 Task: Display the "Topic catalog" page in the site builder.
Action: Mouse moved to (1044, 61)
Screenshot: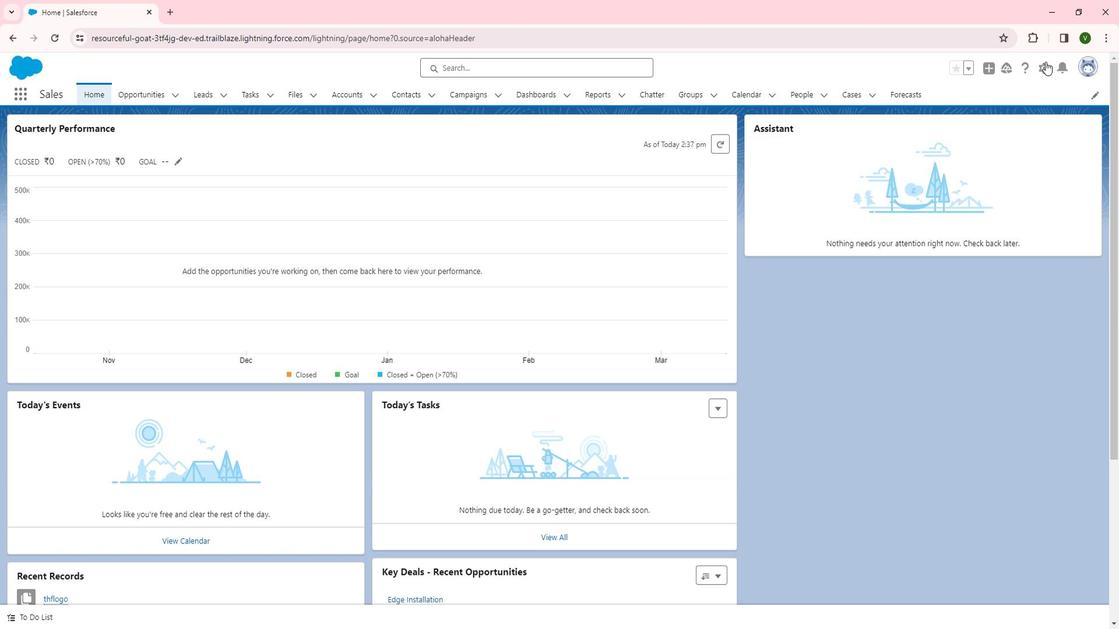 
Action: Mouse pressed left at (1044, 61)
Screenshot: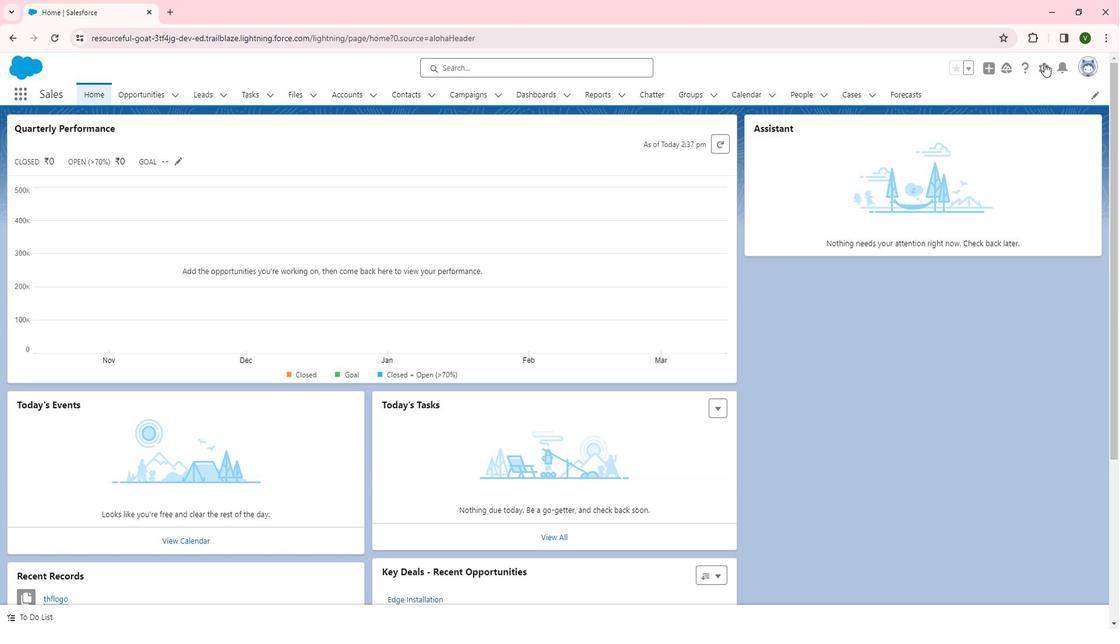 
Action: Mouse moved to (1010, 95)
Screenshot: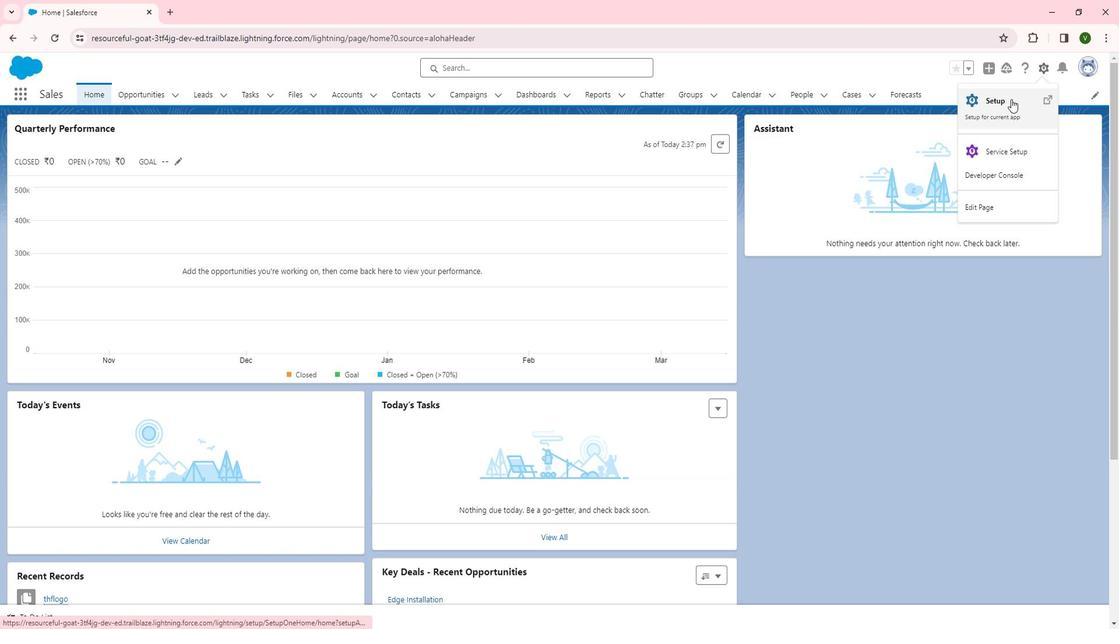 
Action: Mouse pressed left at (1010, 95)
Screenshot: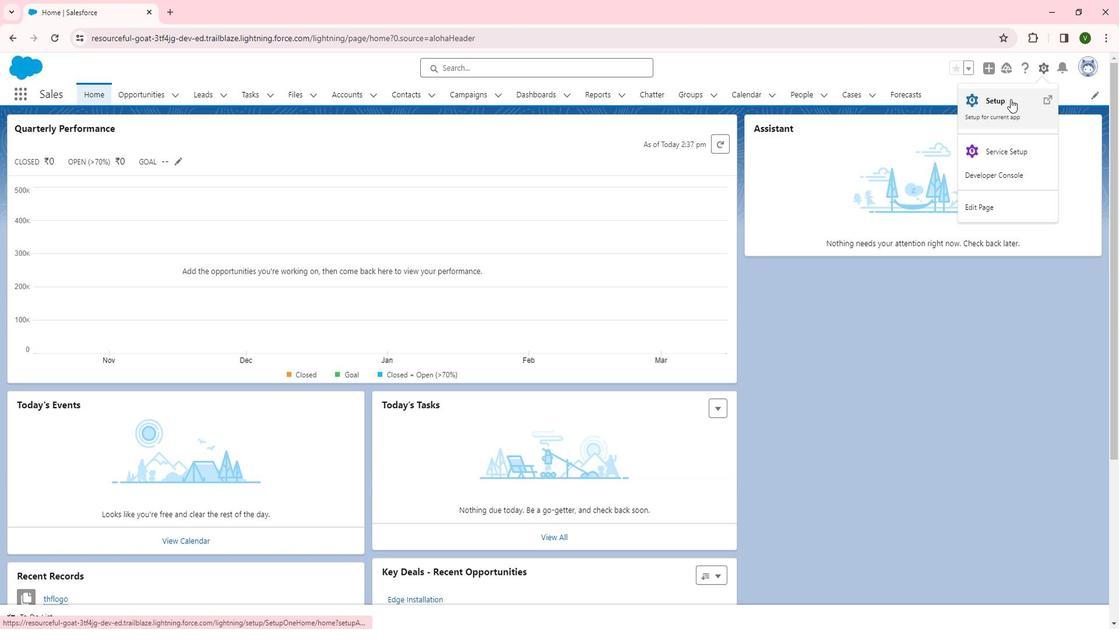 
Action: Mouse moved to (52, 427)
Screenshot: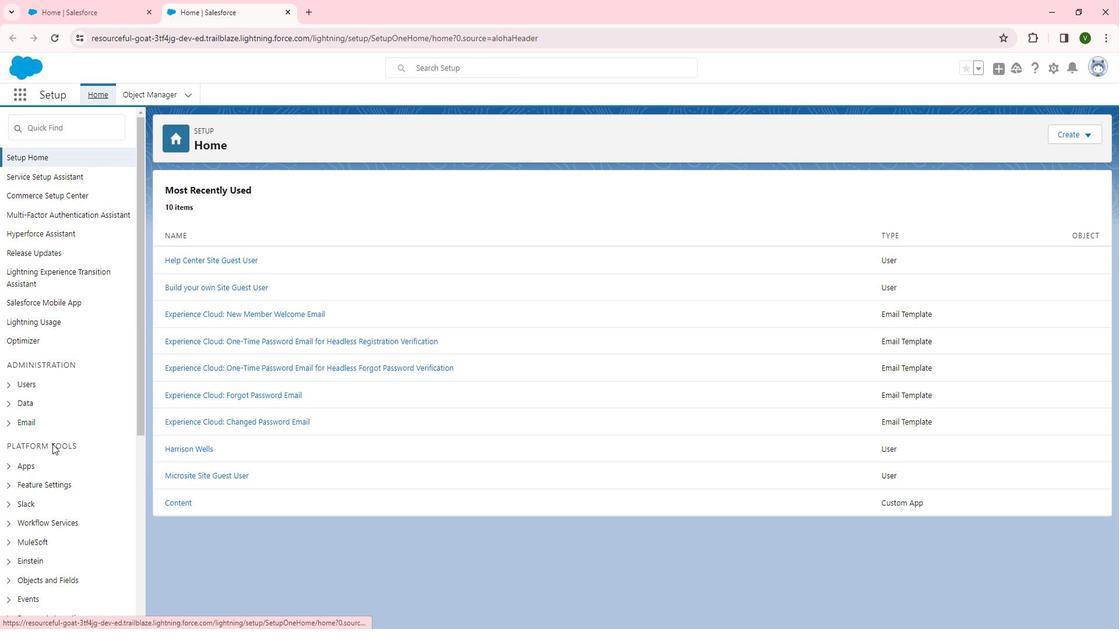 
Action: Mouse scrolled (52, 427) with delta (0, 0)
Screenshot: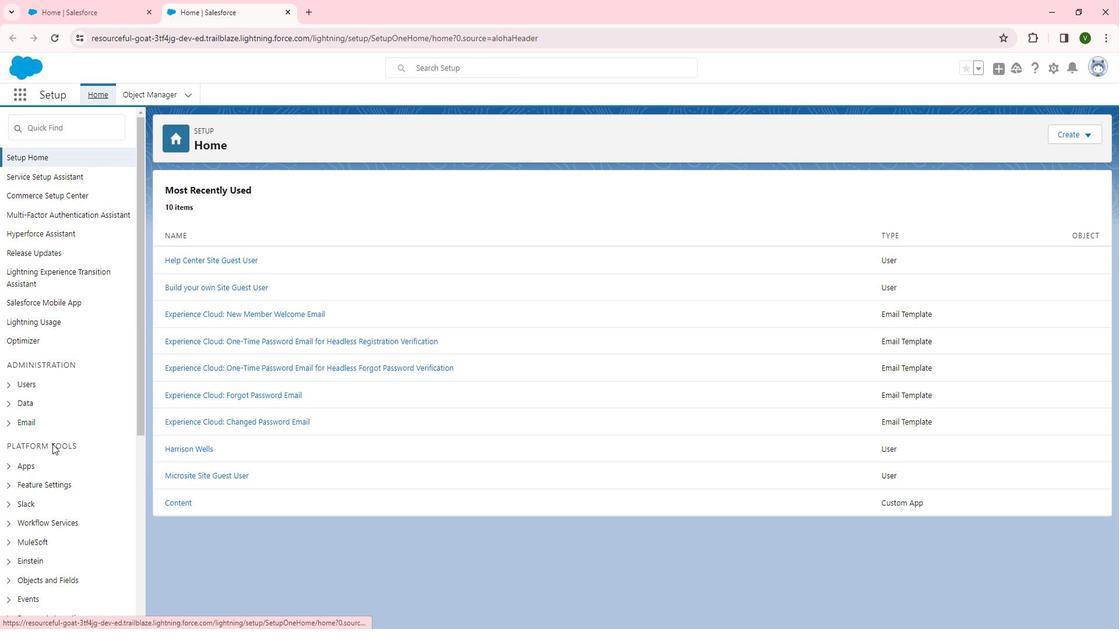 
Action: Mouse scrolled (52, 427) with delta (0, 0)
Screenshot: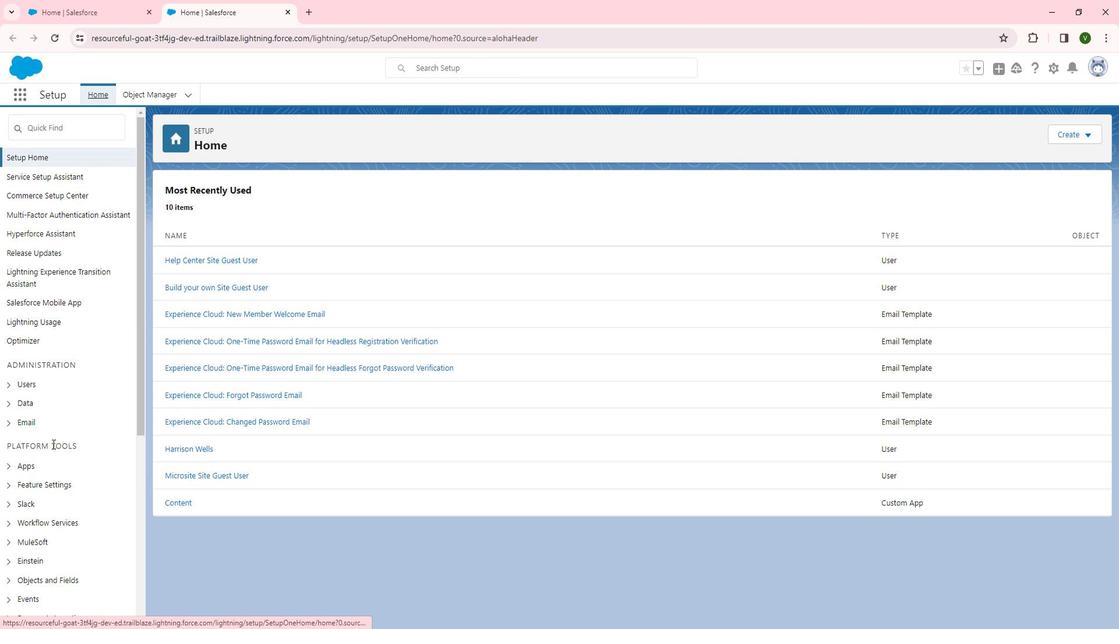 
Action: Mouse scrolled (52, 427) with delta (0, 0)
Screenshot: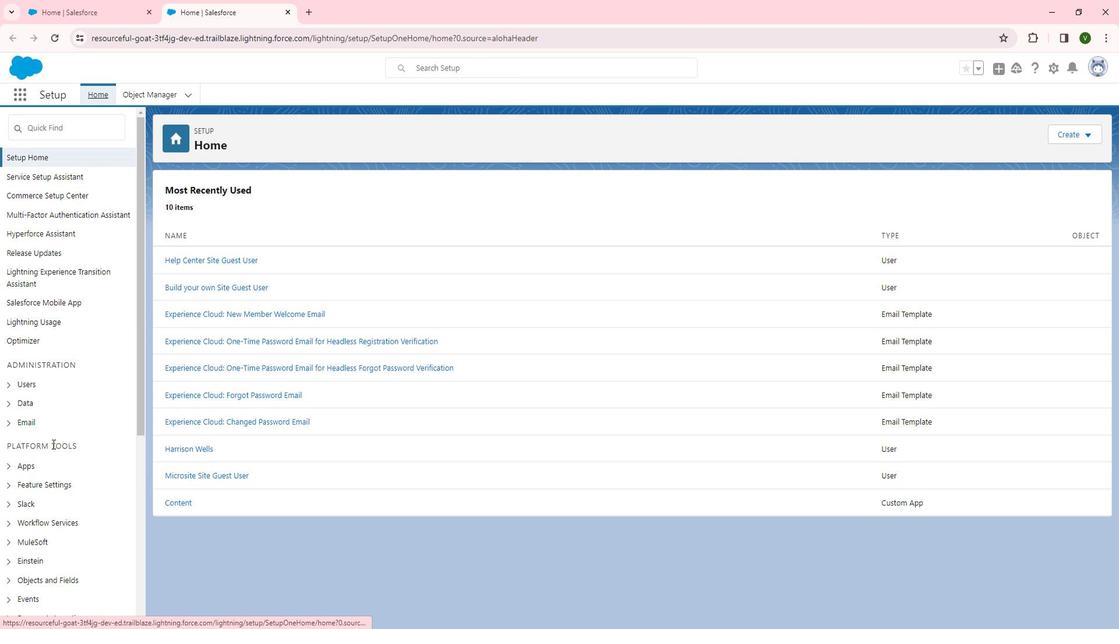 
Action: Mouse scrolled (52, 427) with delta (0, 0)
Screenshot: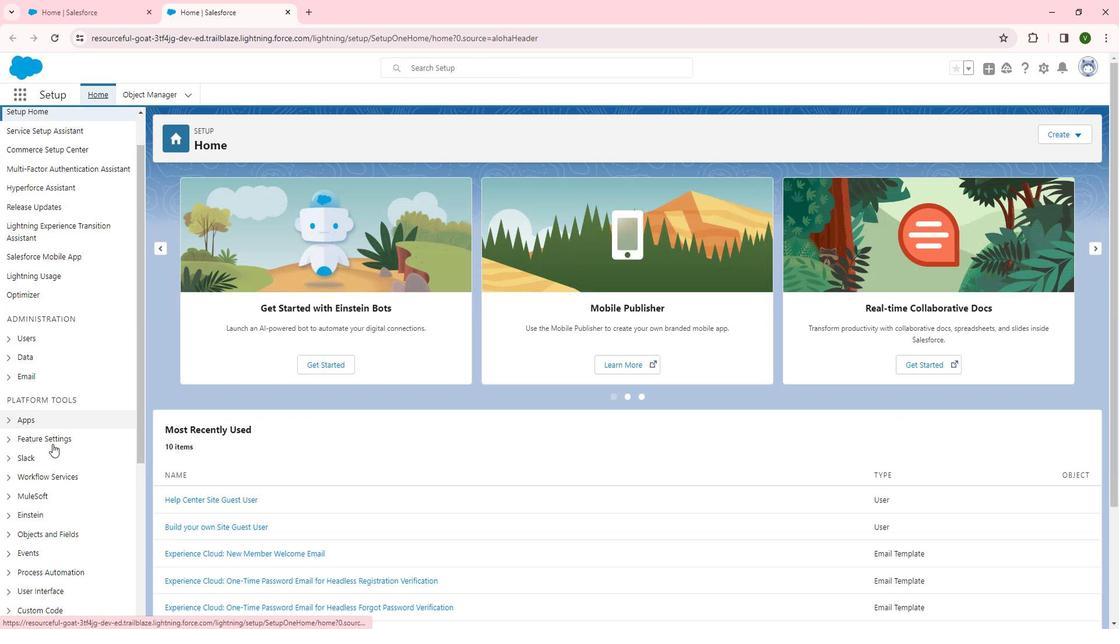 
Action: Mouse moved to (57, 232)
Screenshot: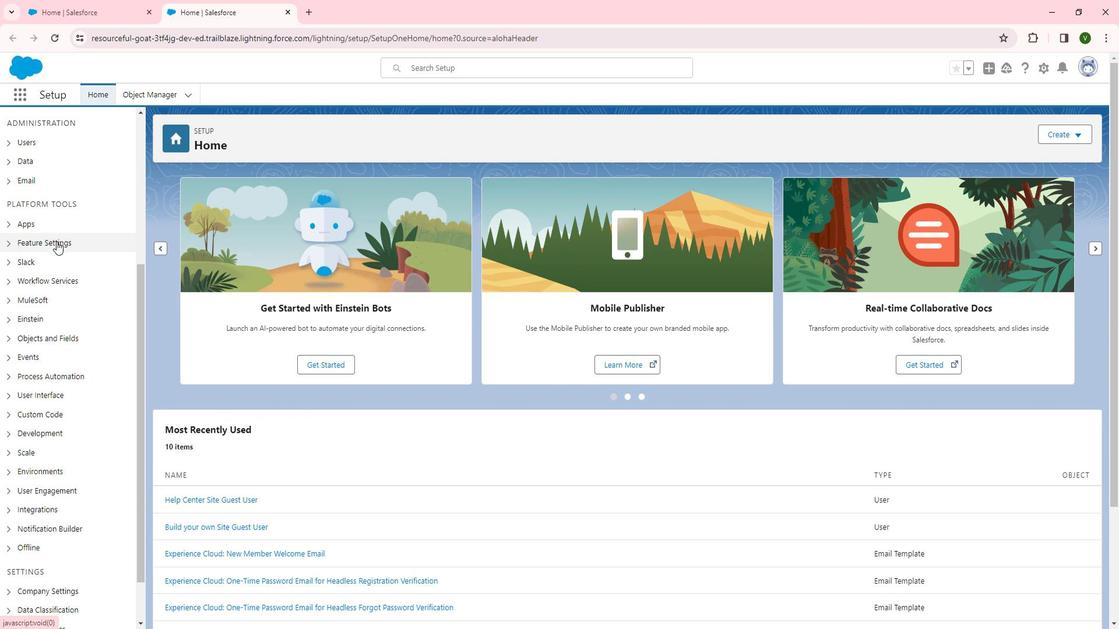 
Action: Mouse pressed left at (57, 232)
Screenshot: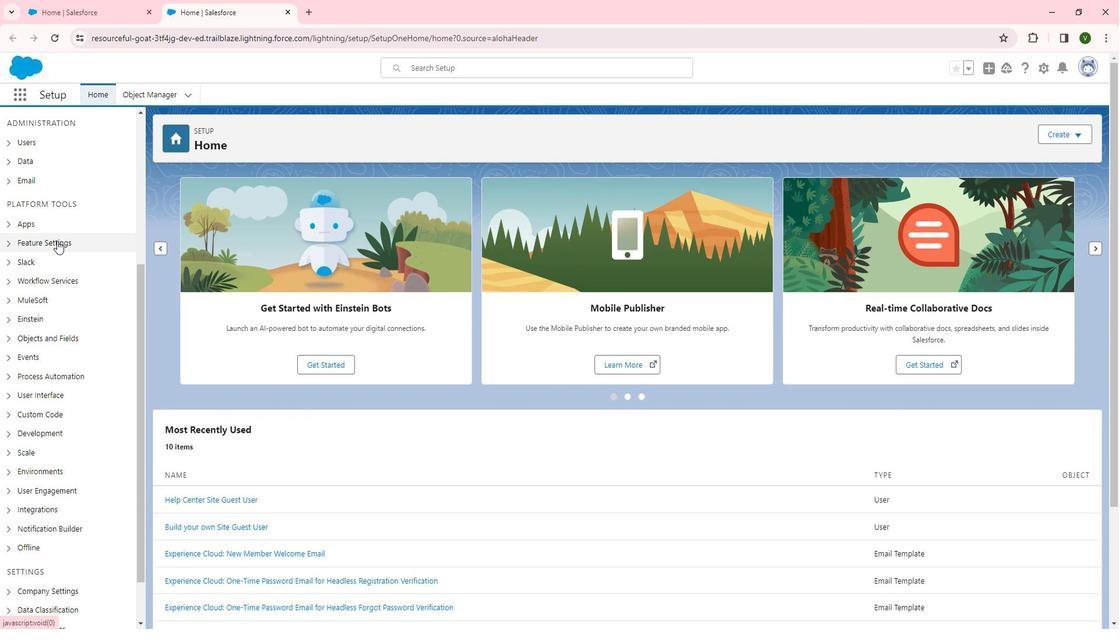 
Action: Mouse moved to (51, 327)
Screenshot: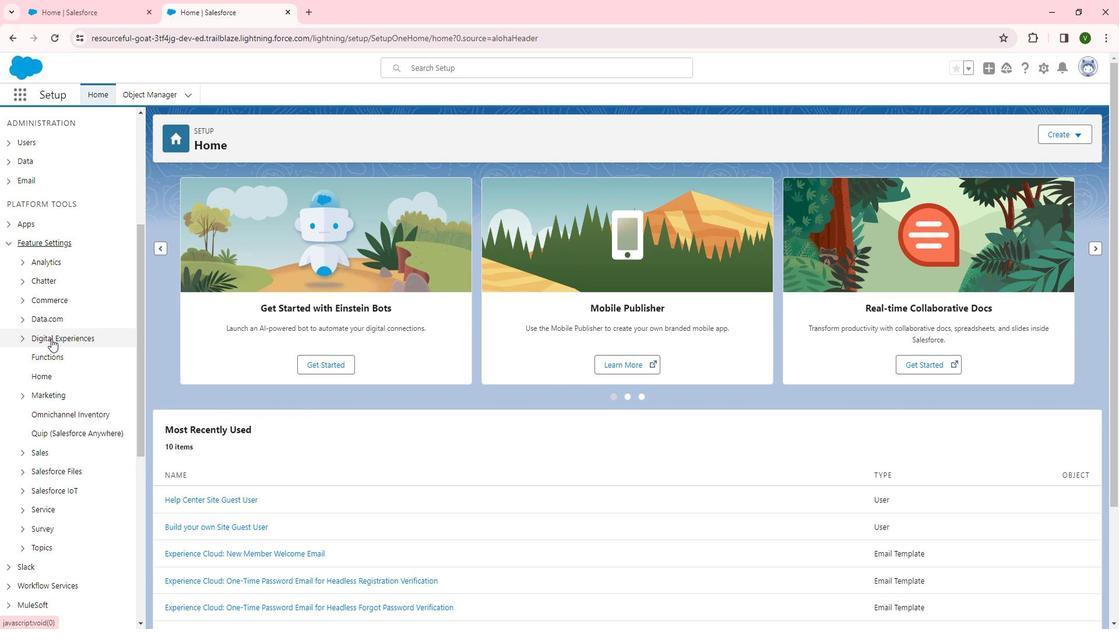 
Action: Mouse pressed left at (51, 327)
Screenshot: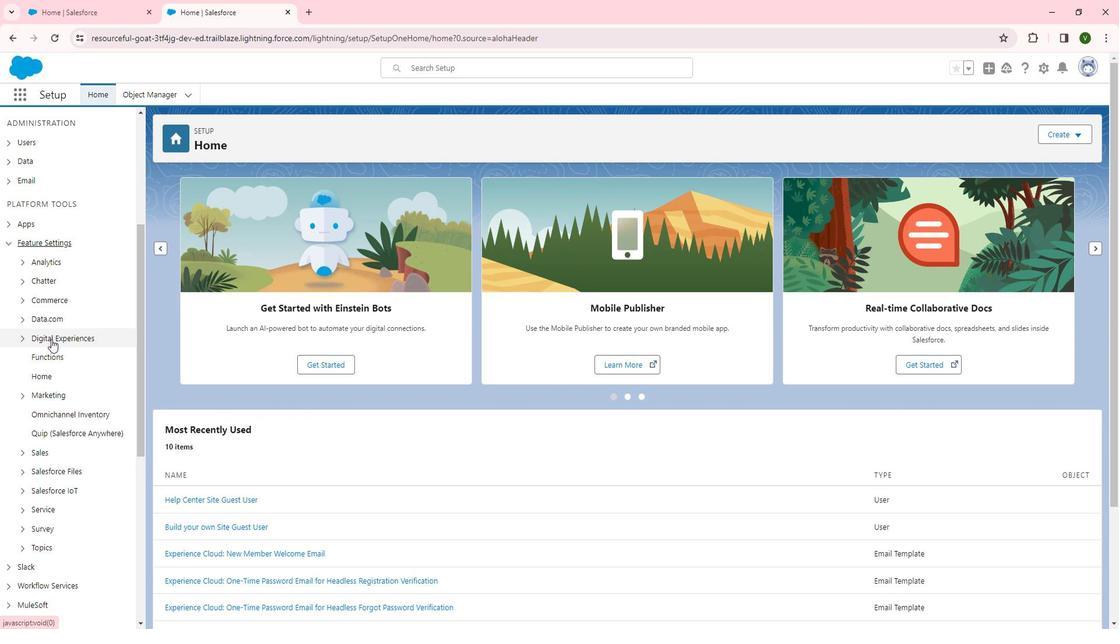 
Action: Mouse moved to (51, 342)
Screenshot: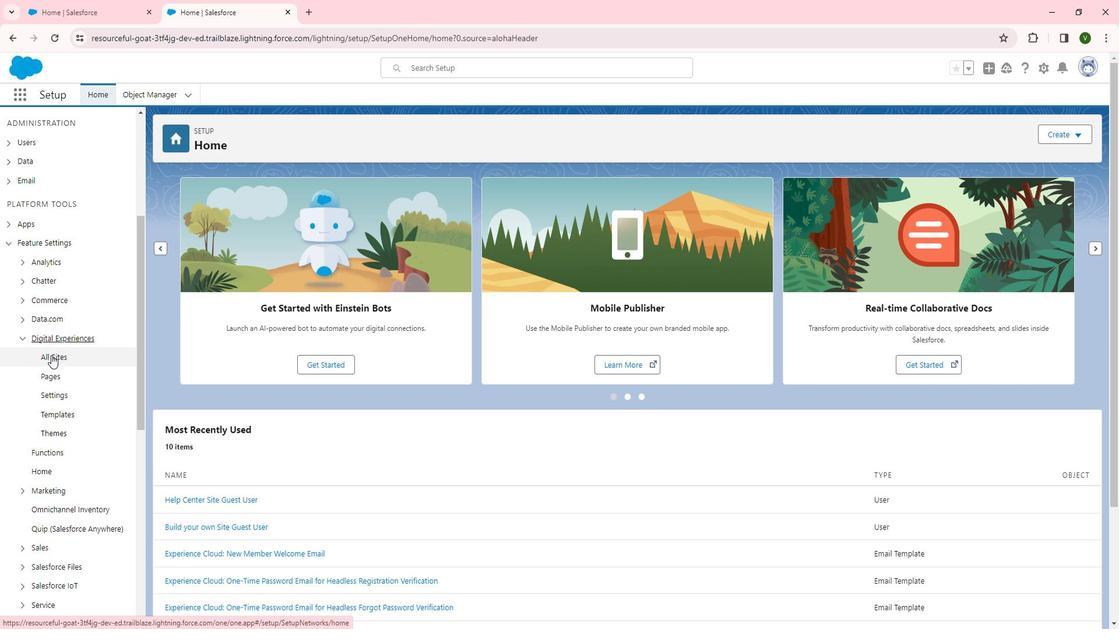 
Action: Mouse pressed left at (51, 342)
Screenshot: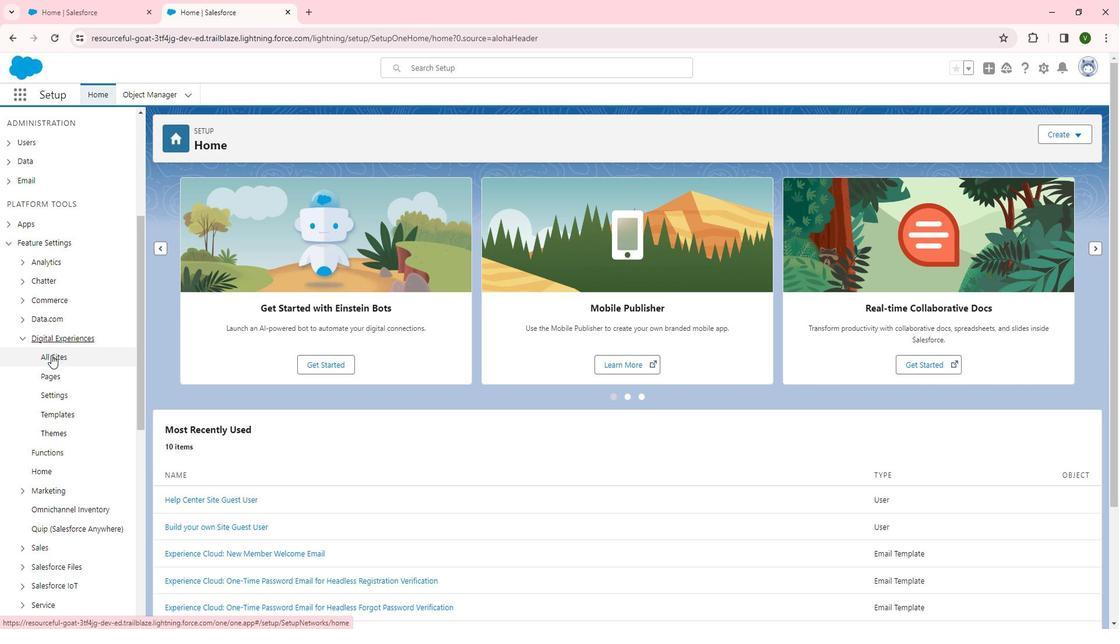 
Action: Mouse moved to (191, 296)
Screenshot: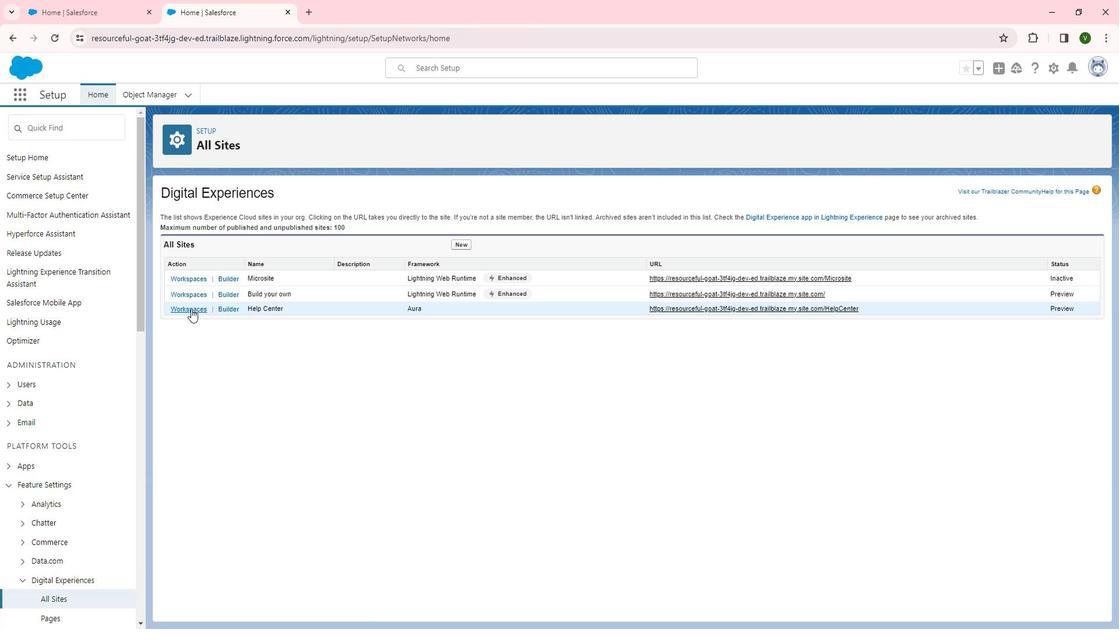 
Action: Mouse pressed left at (191, 296)
Screenshot: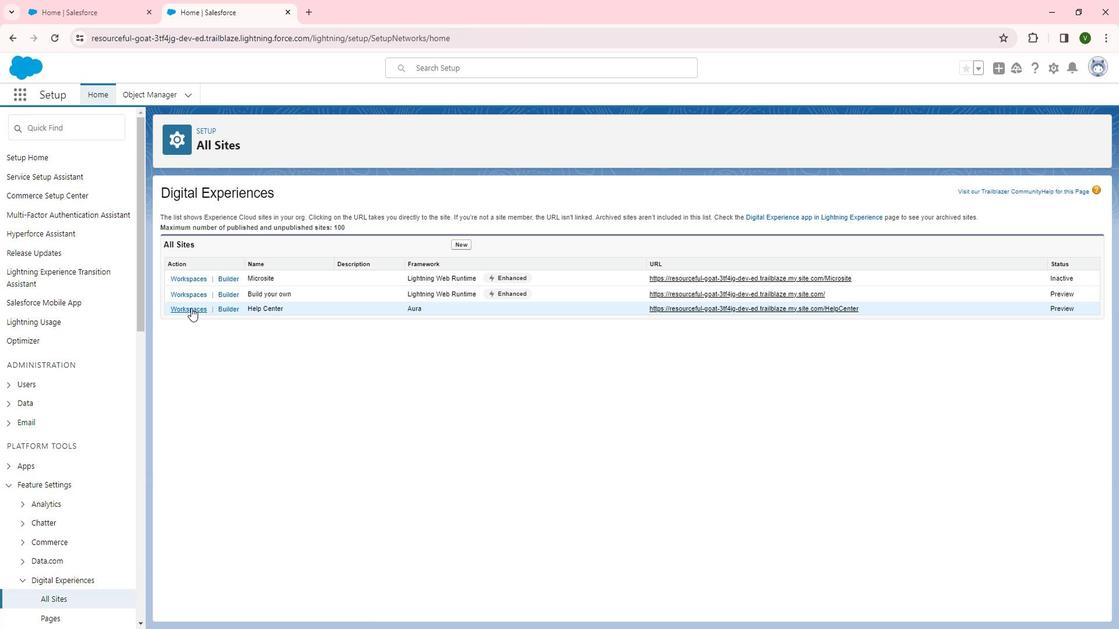 
Action: Mouse moved to (120, 251)
Screenshot: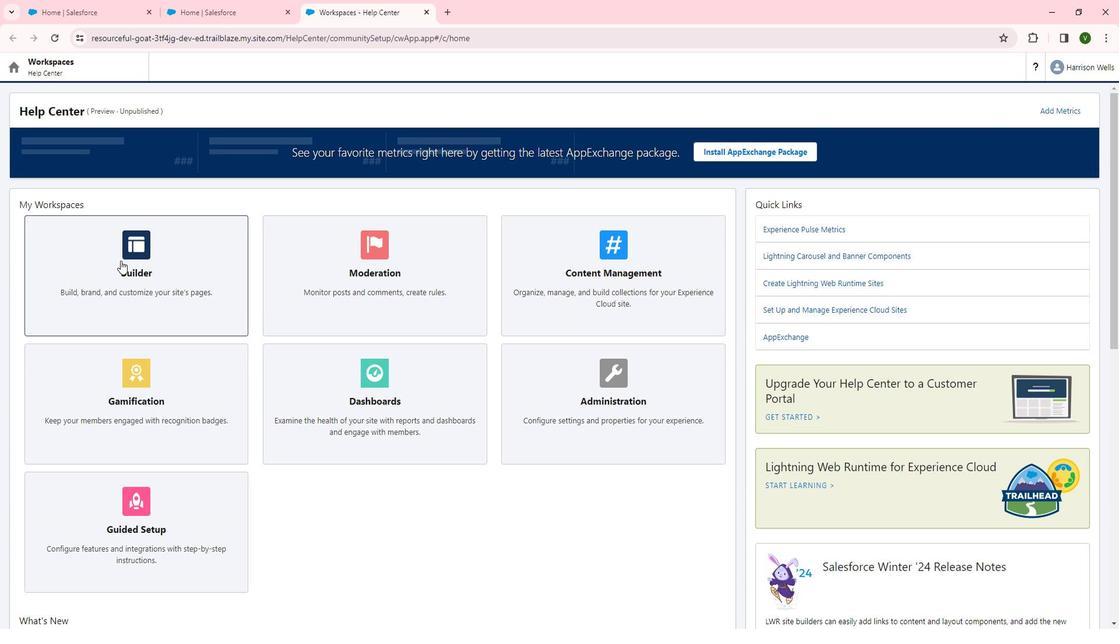 
Action: Mouse pressed left at (120, 251)
Screenshot: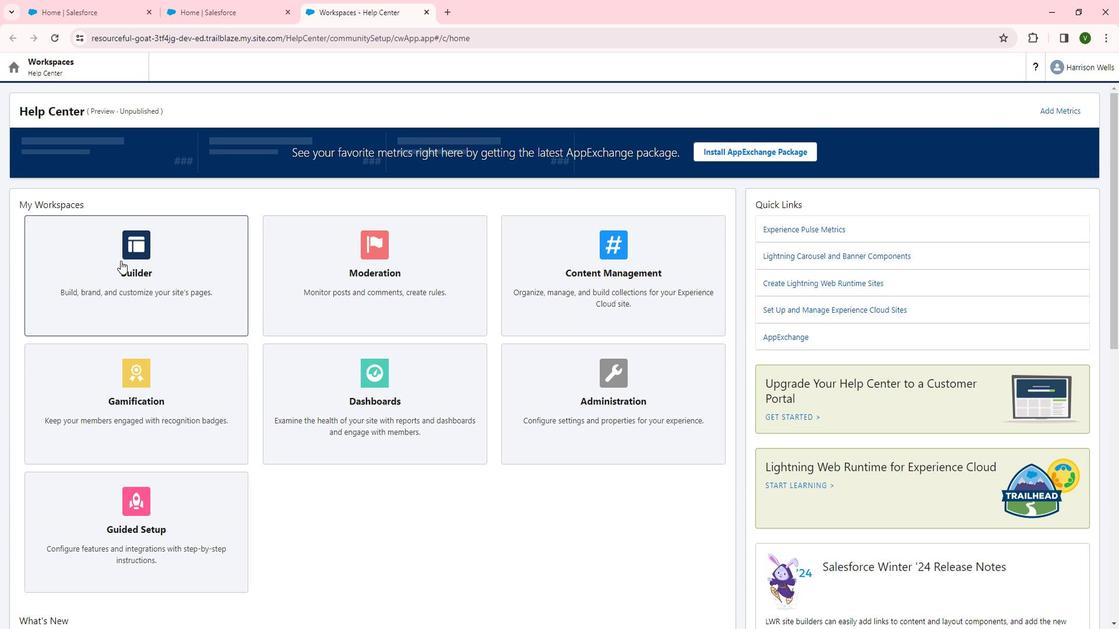 
Action: Mouse moved to (161, 78)
Screenshot: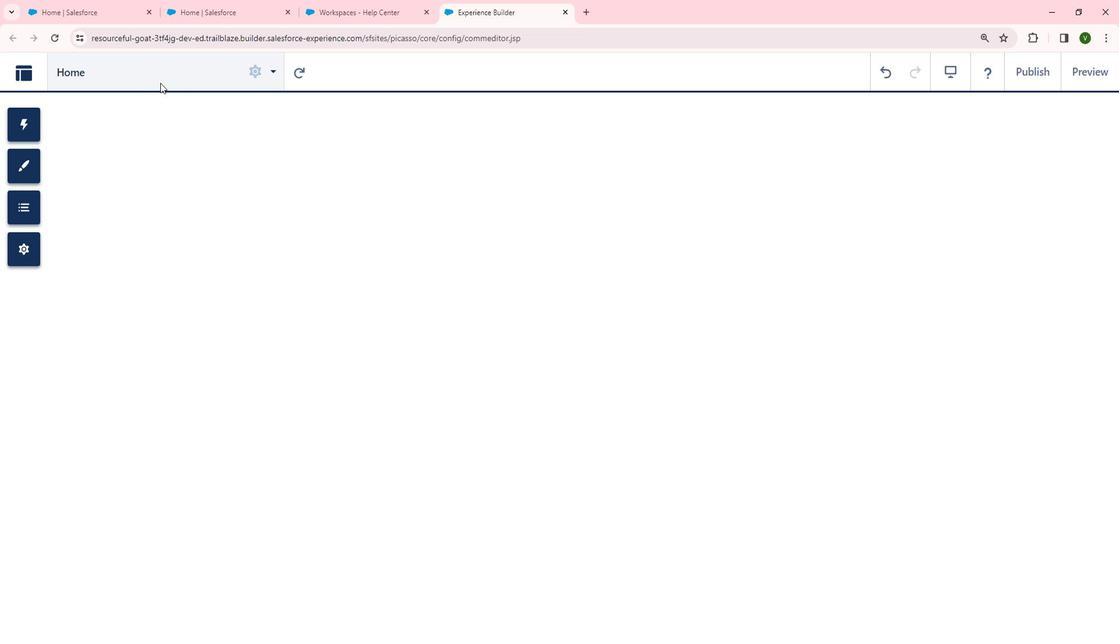 
Action: Mouse pressed left at (161, 78)
Screenshot: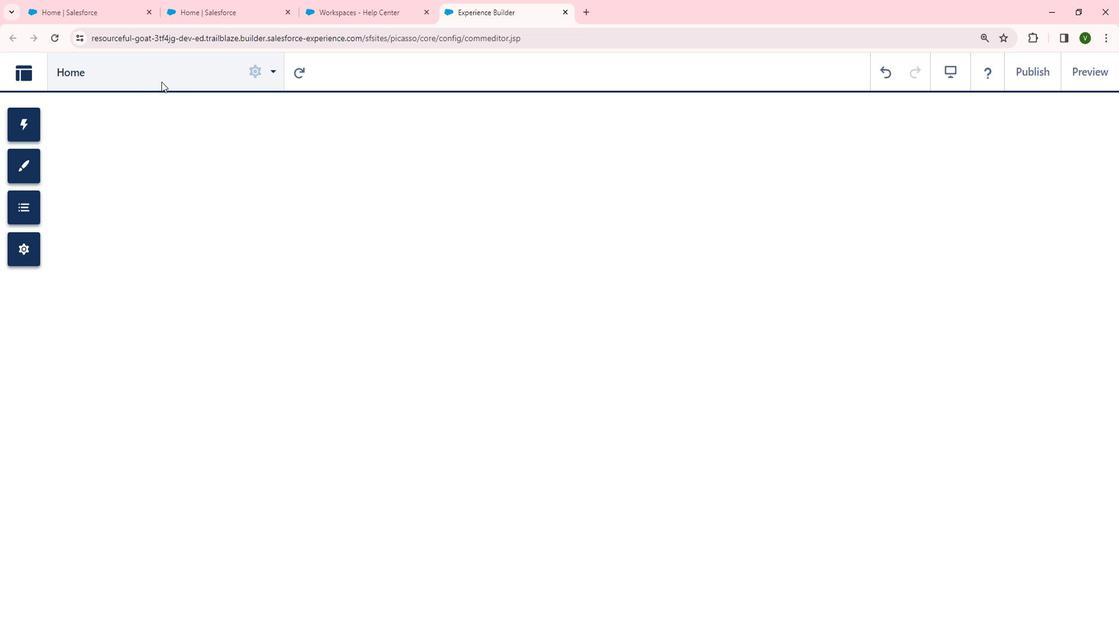 
Action: Mouse moved to (138, 495)
Screenshot: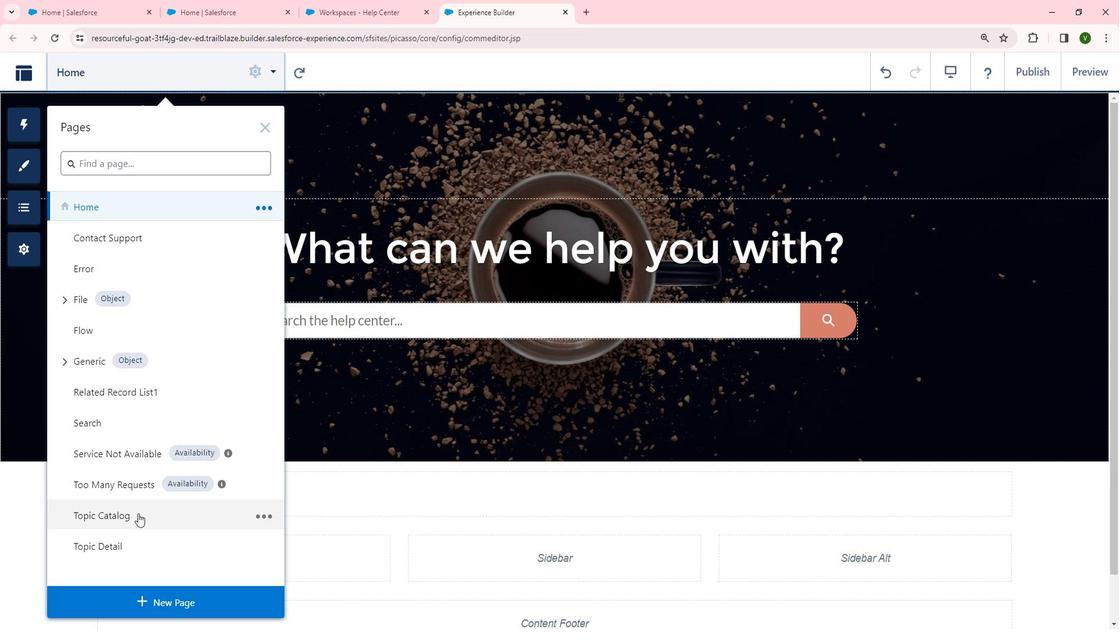 
Action: Mouse pressed left at (138, 495)
Screenshot: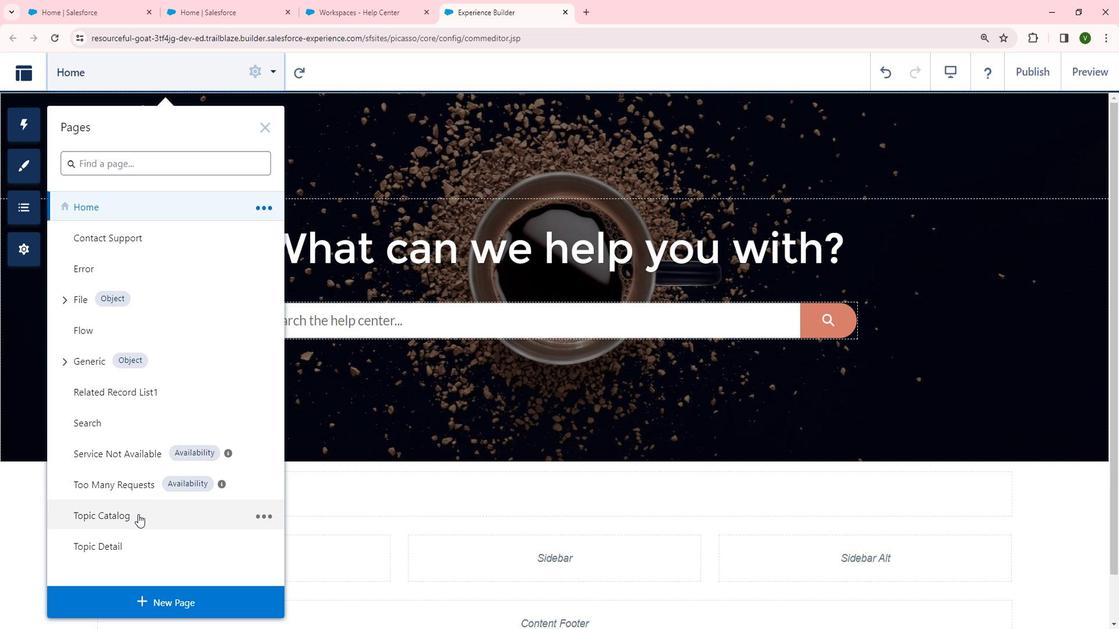 
Action: Mouse moved to (582, 353)
Screenshot: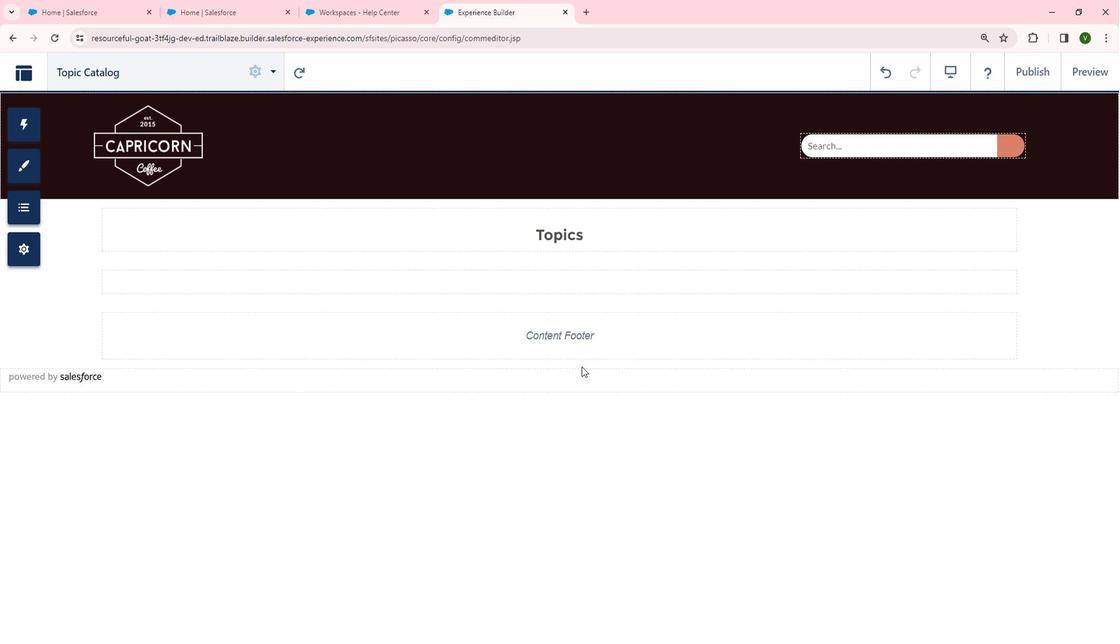 
